 Task: Set the comment for ASF muxer to "better framerate".
Action: Mouse moved to (130, 13)
Screenshot: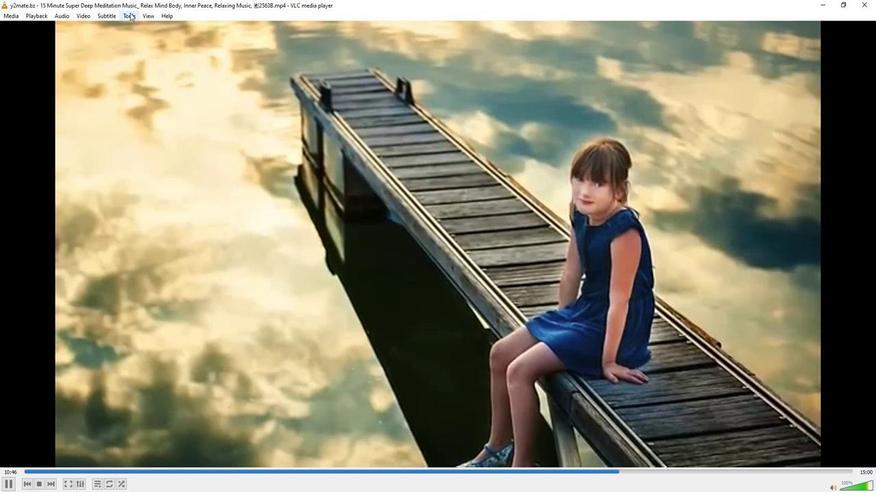 
Action: Mouse pressed left at (130, 13)
Screenshot: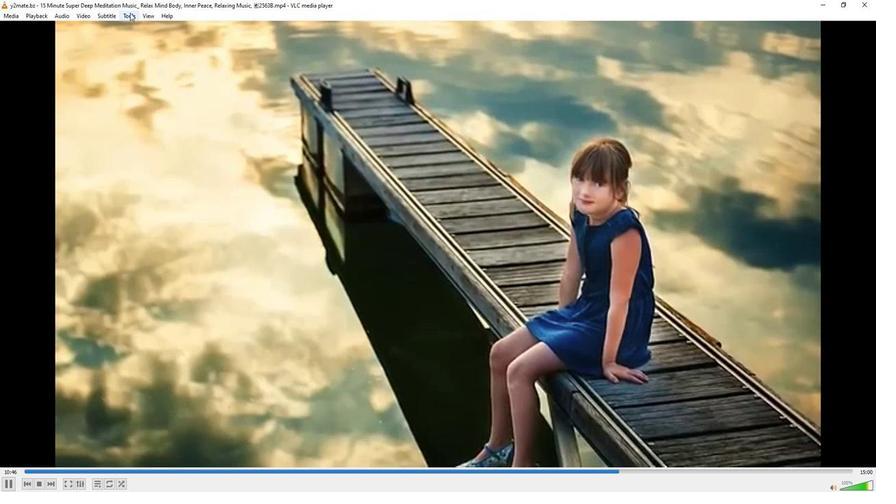 
Action: Mouse moved to (149, 127)
Screenshot: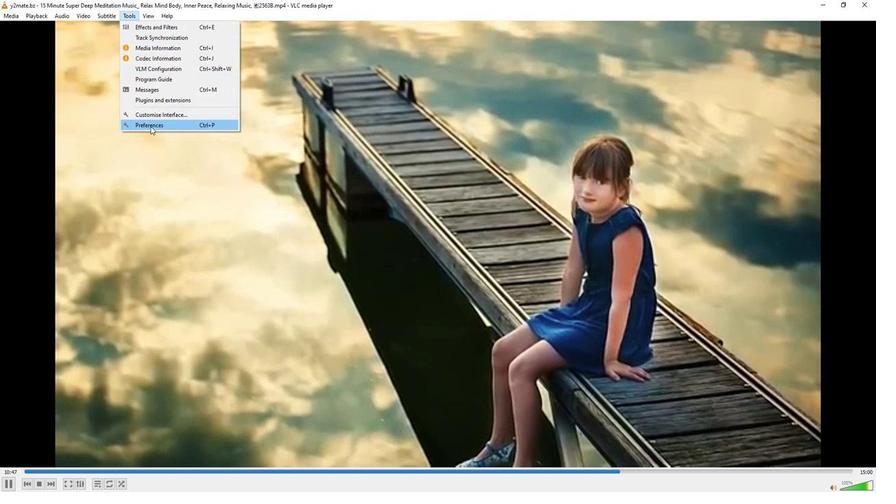 
Action: Mouse pressed left at (149, 127)
Screenshot: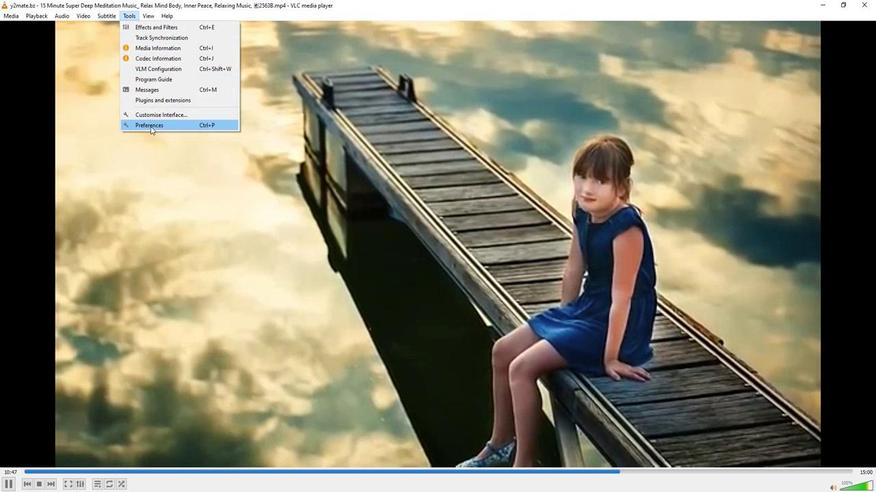 
Action: Mouse moved to (287, 401)
Screenshot: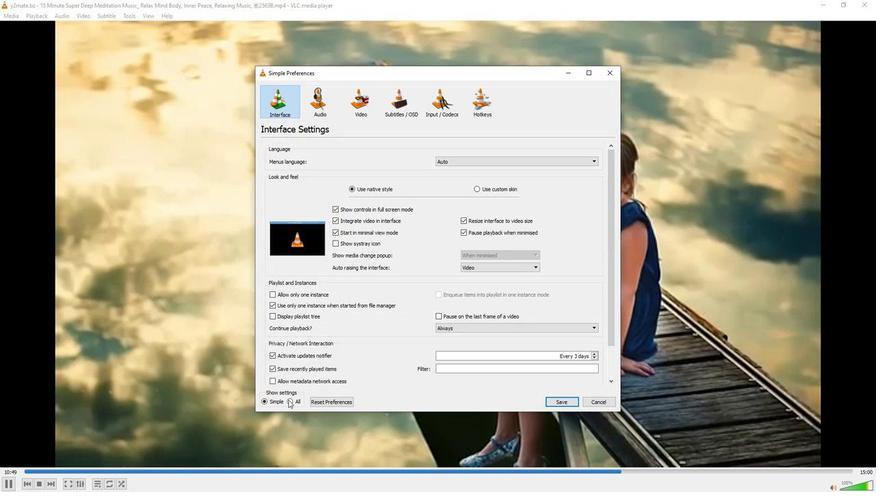 
Action: Mouse pressed left at (287, 401)
Screenshot: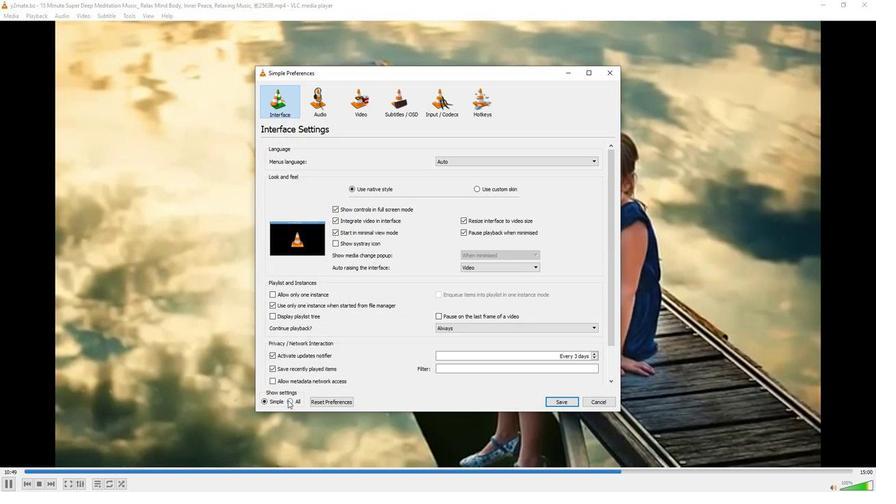 
Action: Mouse moved to (273, 297)
Screenshot: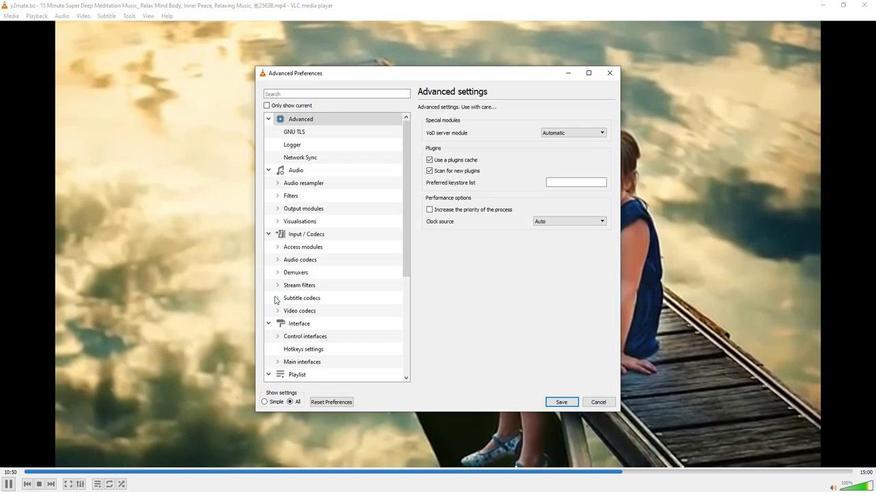 
Action: Mouse scrolled (273, 296) with delta (0, 0)
Screenshot: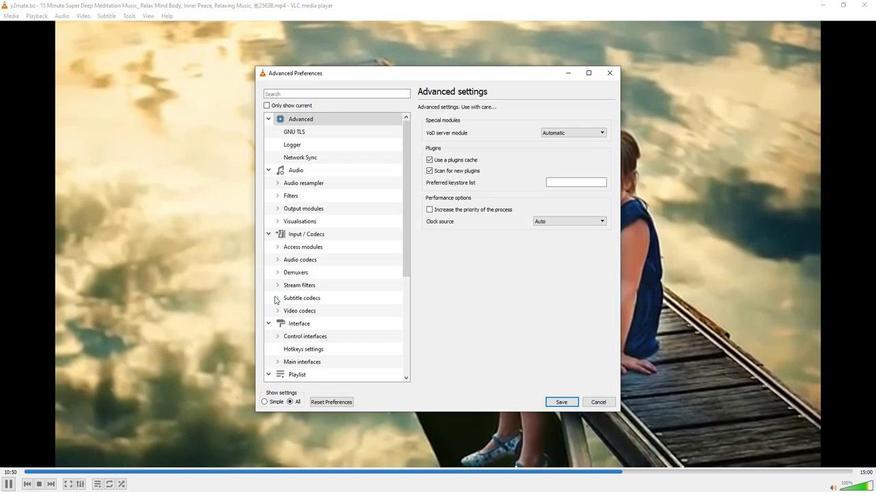 
Action: Mouse moved to (273, 293)
Screenshot: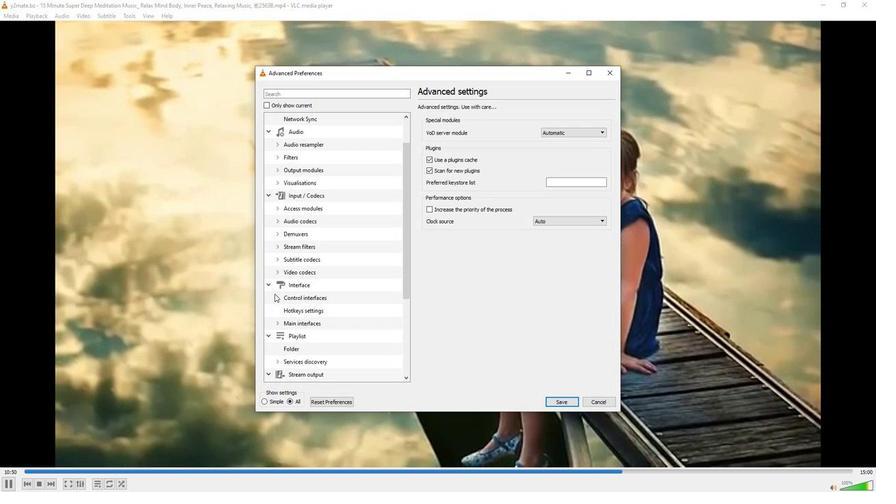 
Action: Mouse scrolled (273, 293) with delta (0, 0)
Screenshot: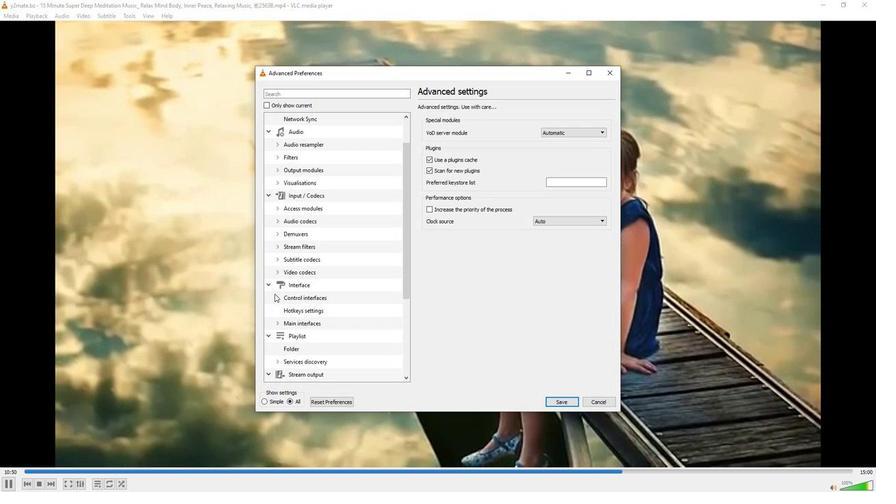 
Action: Mouse moved to (277, 362)
Screenshot: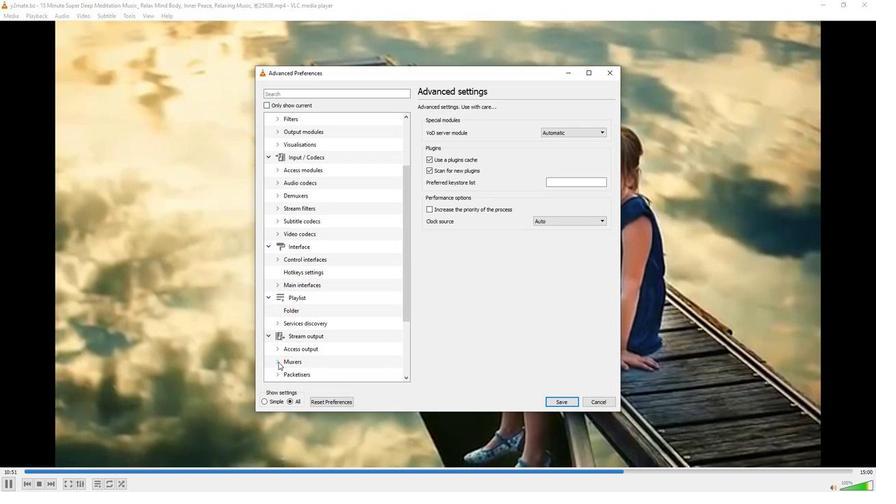
Action: Mouse pressed left at (277, 362)
Screenshot: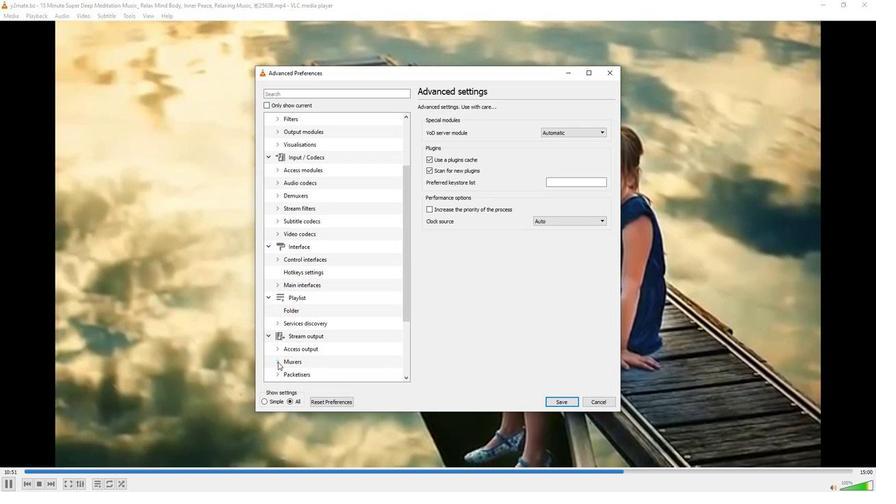 
Action: Mouse moved to (297, 308)
Screenshot: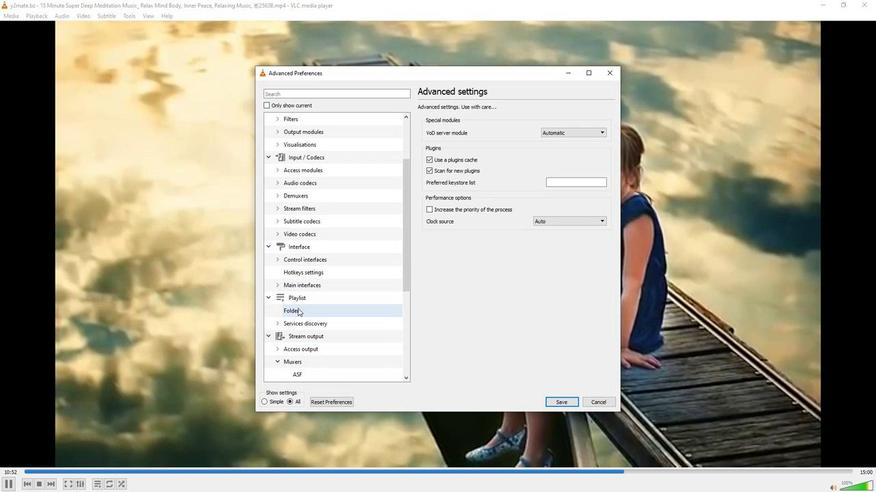 
Action: Mouse scrolled (297, 308) with delta (0, 0)
Screenshot: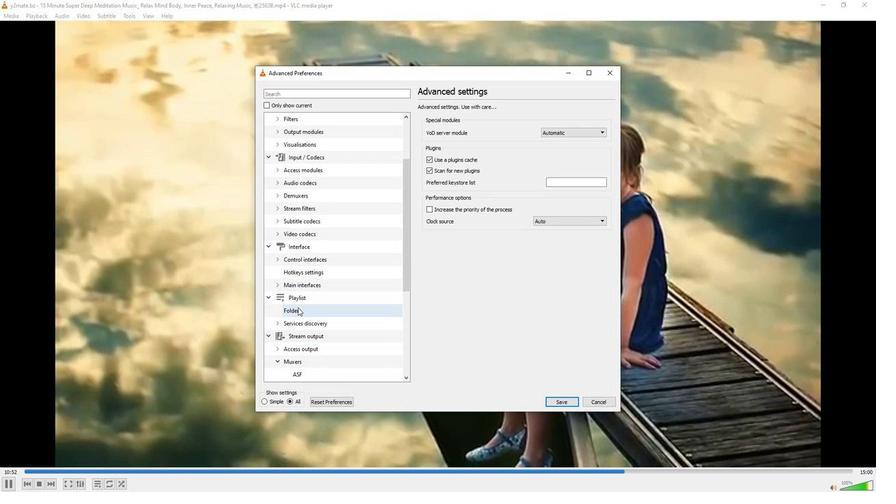 
Action: Mouse moved to (300, 337)
Screenshot: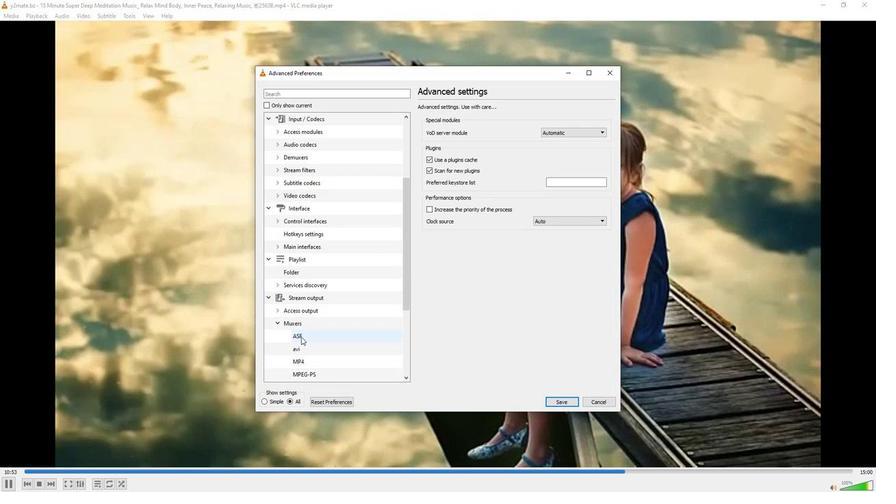 
Action: Mouse pressed left at (300, 337)
Screenshot: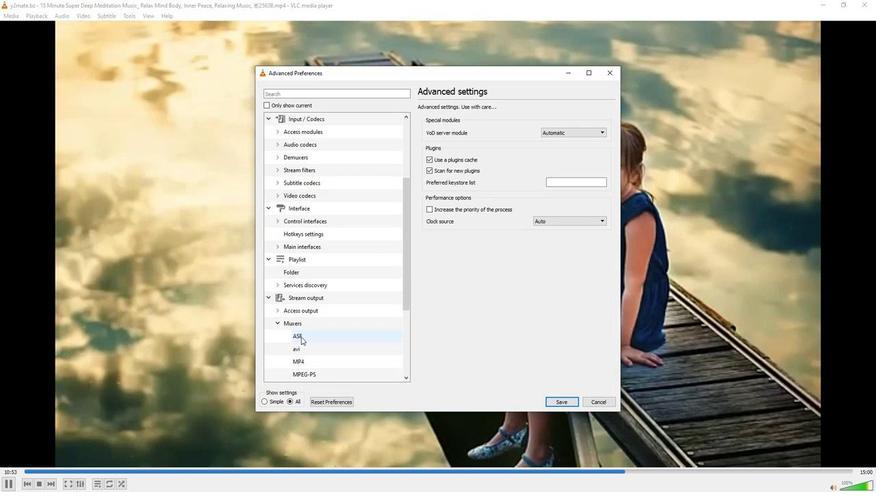 
Action: Mouse moved to (565, 158)
Screenshot: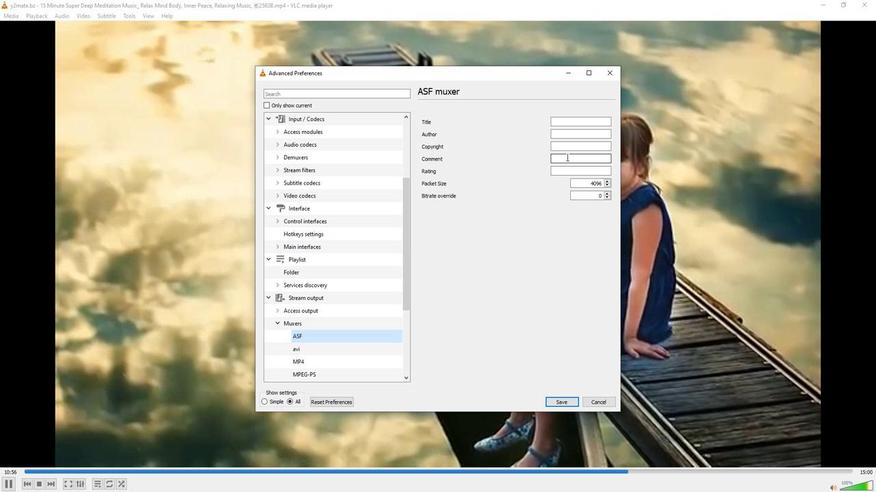 
Action: Mouse pressed left at (565, 158)
Screenshot: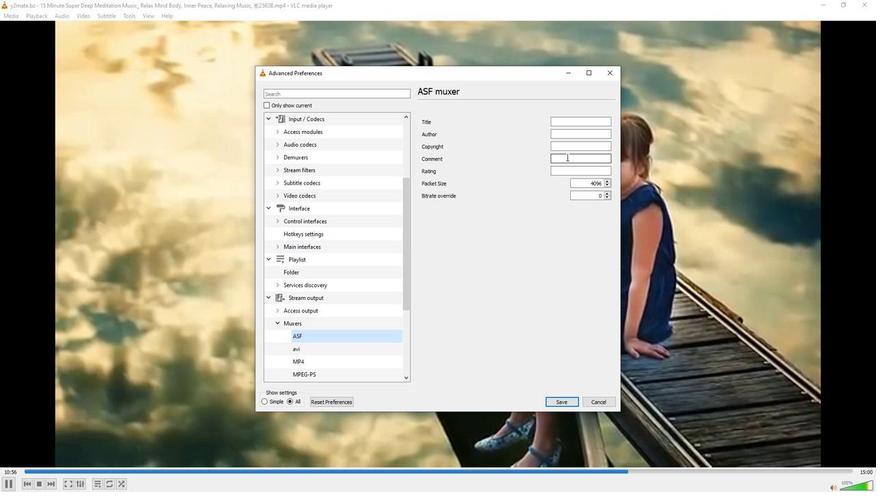 
Action: Key pressed better<Key.space>framerate
Screenshot: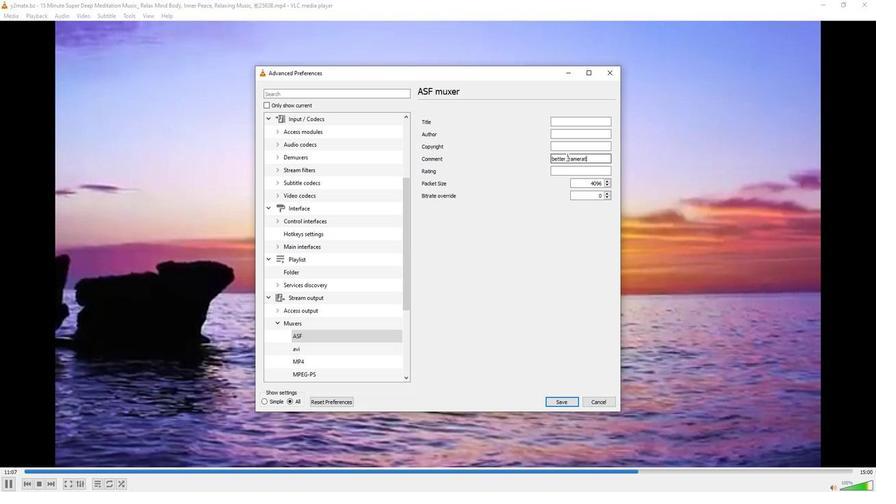 
Action: Mouse moved to (543, 209)
Screenshot: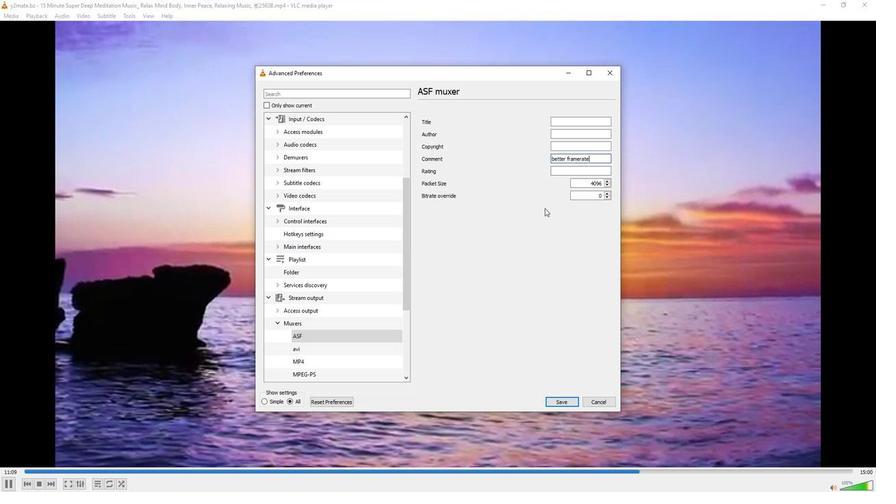 
